 Task: Log work in the project WolfTech for the issue 'Integrate a new feedback survey feature into an existing website to gather user feedback and suggestions' spent time as '1w 4d 22h 57m' and remaining time as '5w 5d 18h 50m' and clone the issue. Now add the issue to the epic 'API Integration'.
Action: Mouse moved to (242, 55)
Screenshot: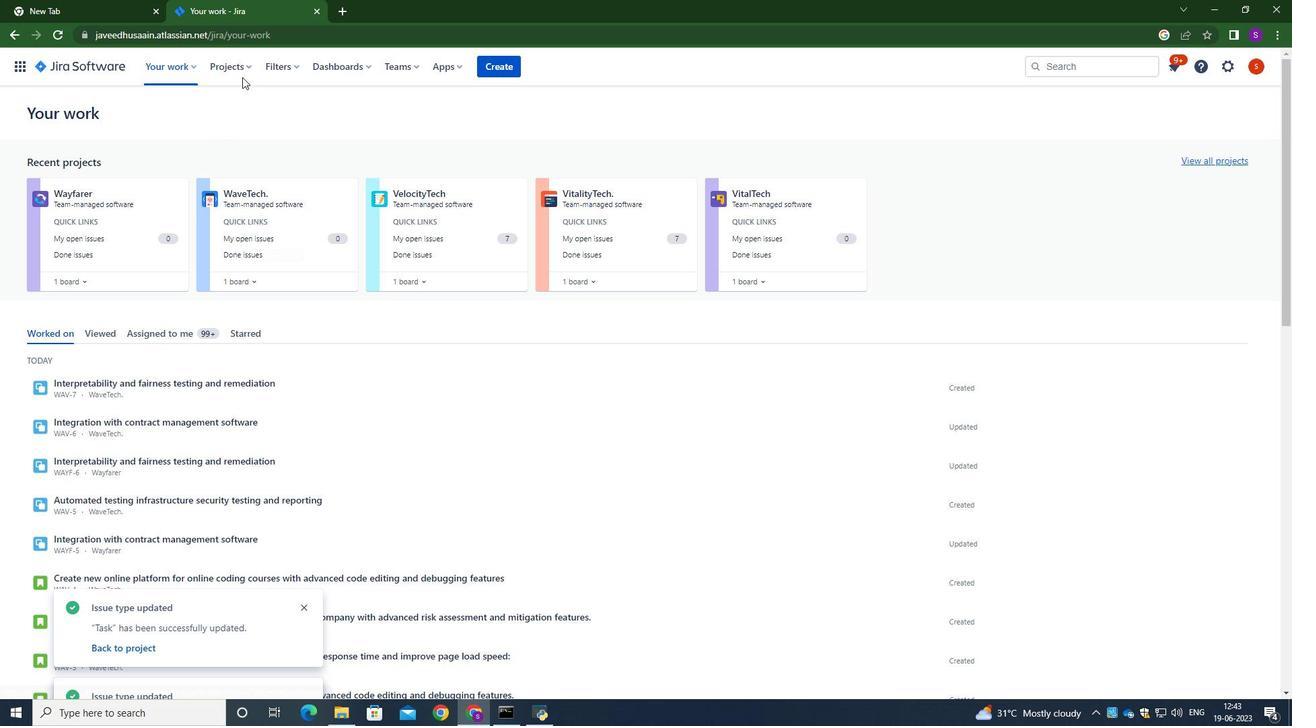 
Action: Mouse pressed left at (242, 55)
Screenshot: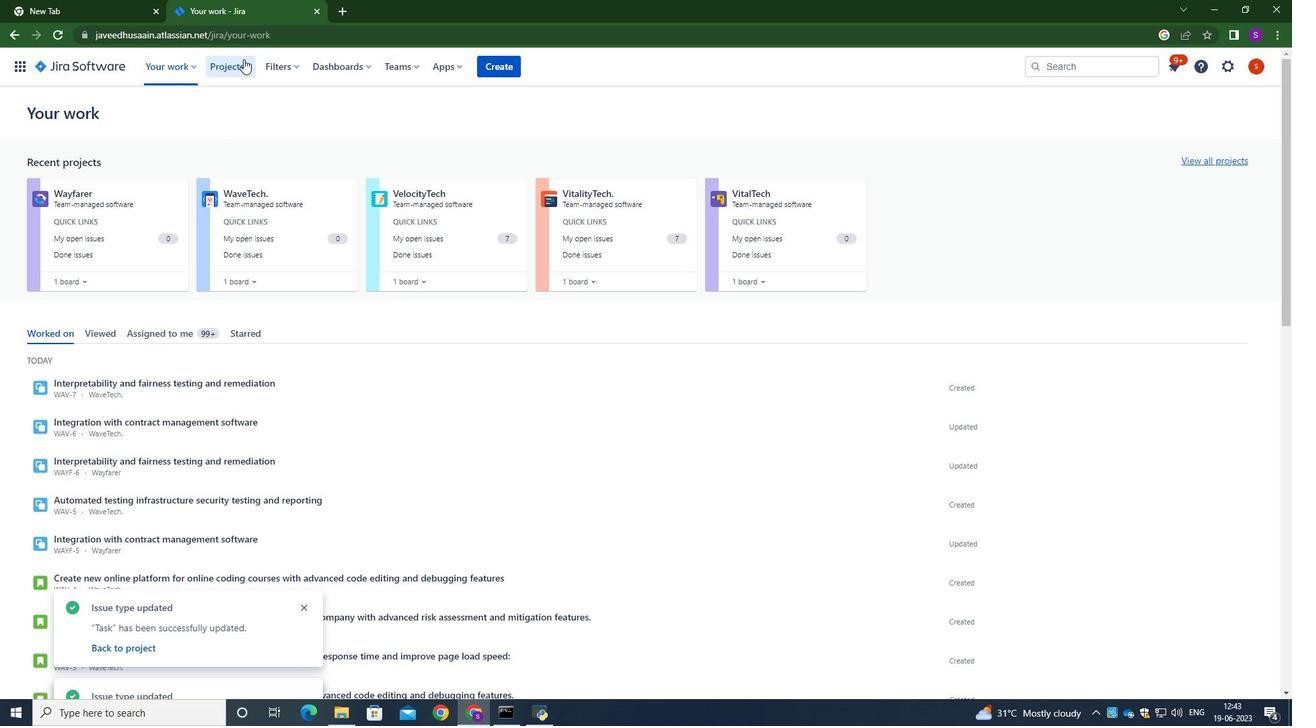 
Action: Mouse moved to (271, 162)
Screenshot: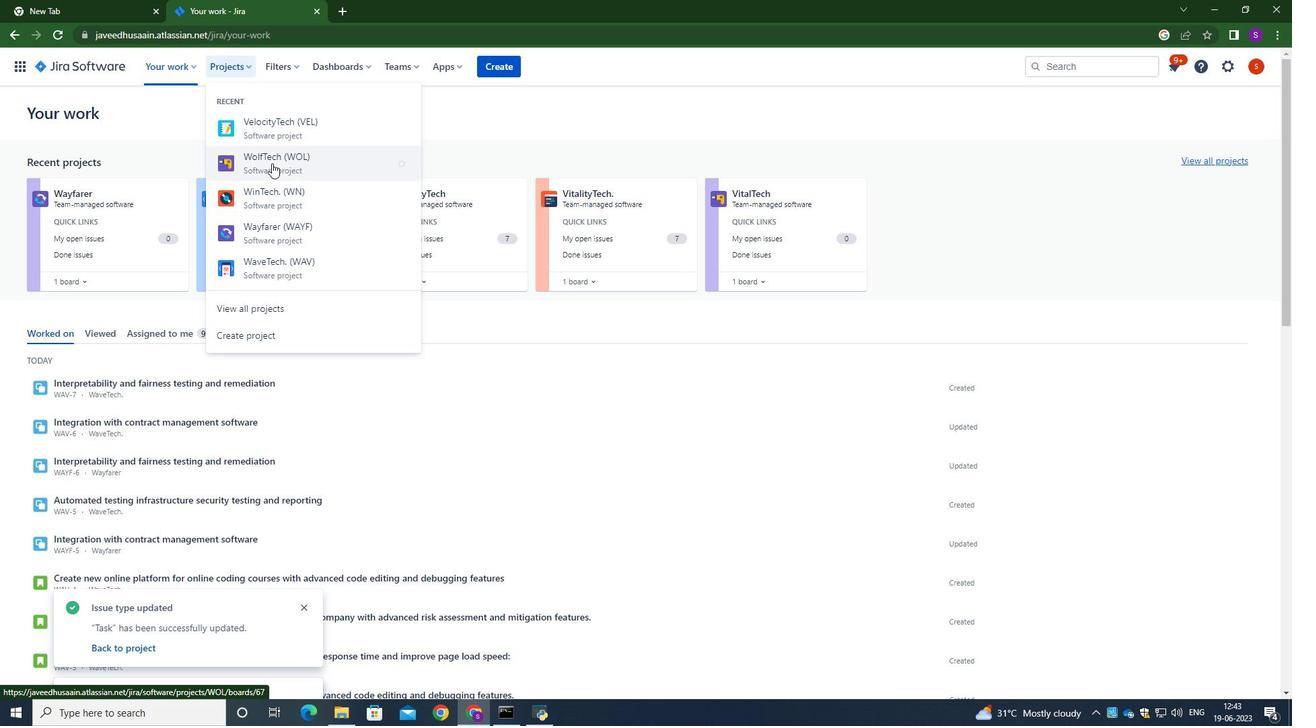 
Action: Mouse pressed left at (271, 162)
Screenshot: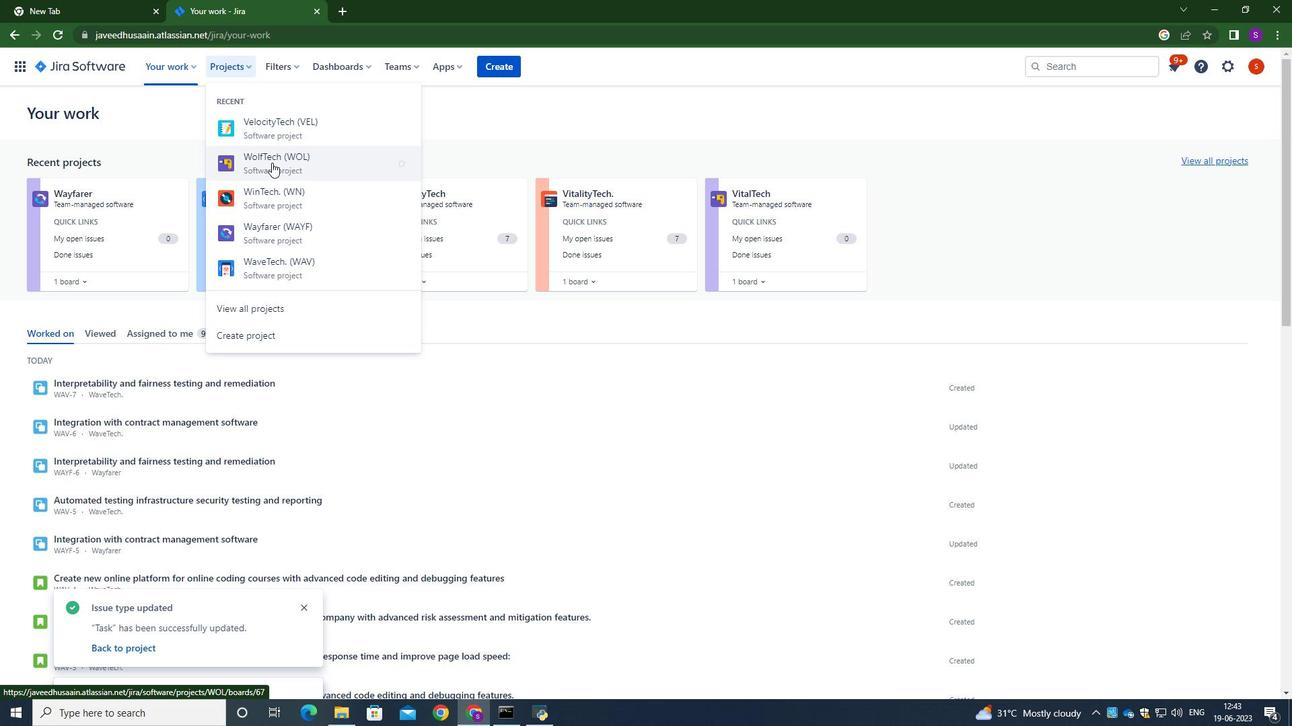 
Action: Mouse moved to (63, 210)
Screenshot: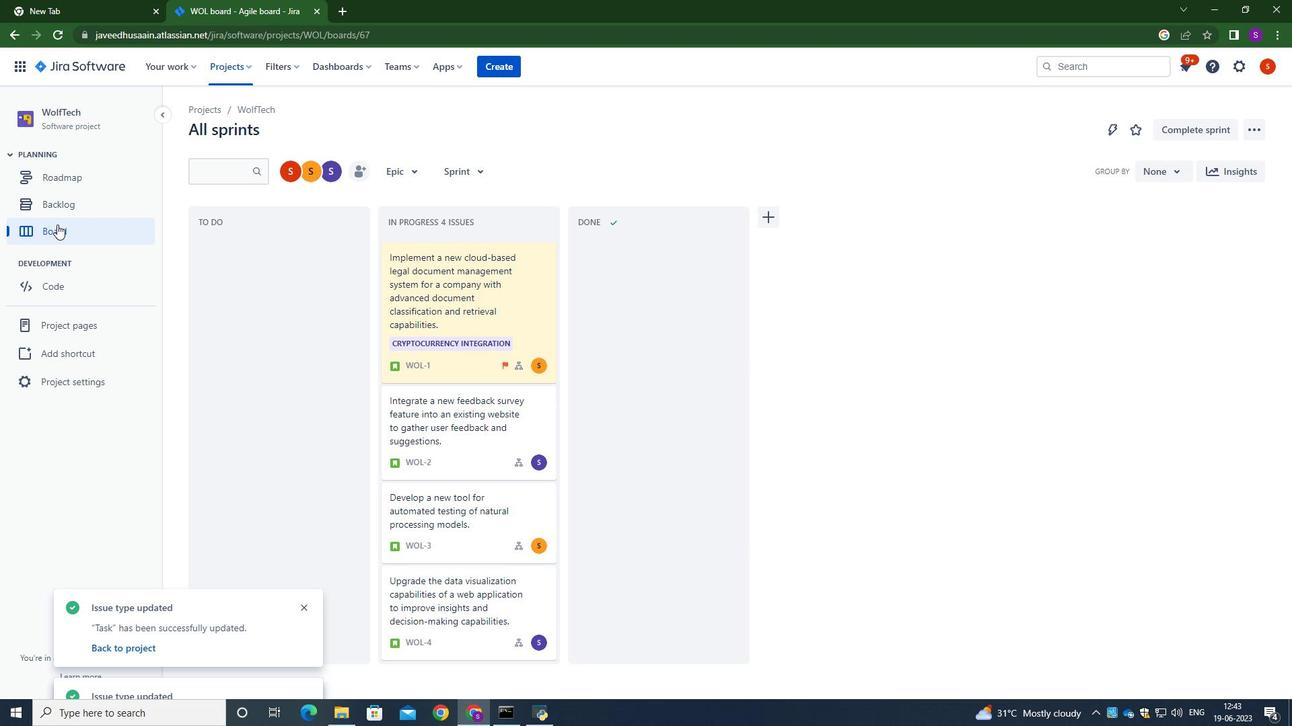 
Action: Mouse pressed left at (63, 210)
Screenshot: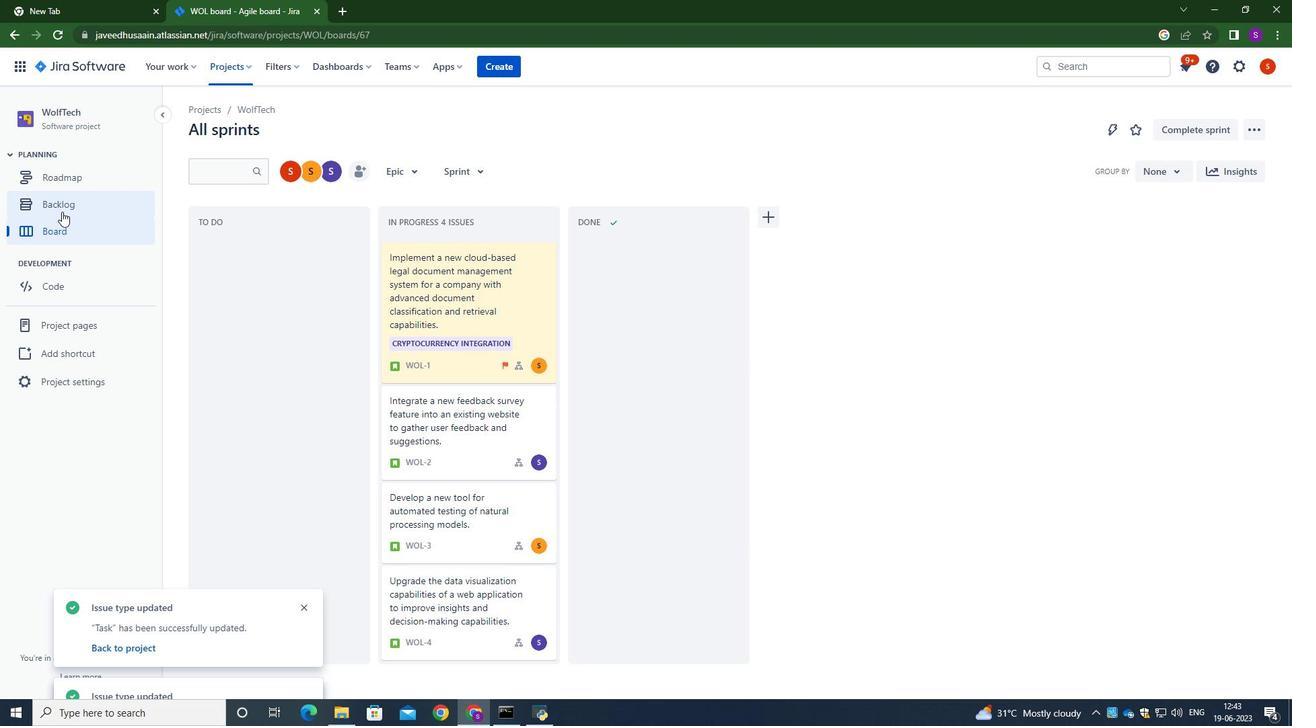 
Action: Mouse moved to (589, 366)
Screenshot: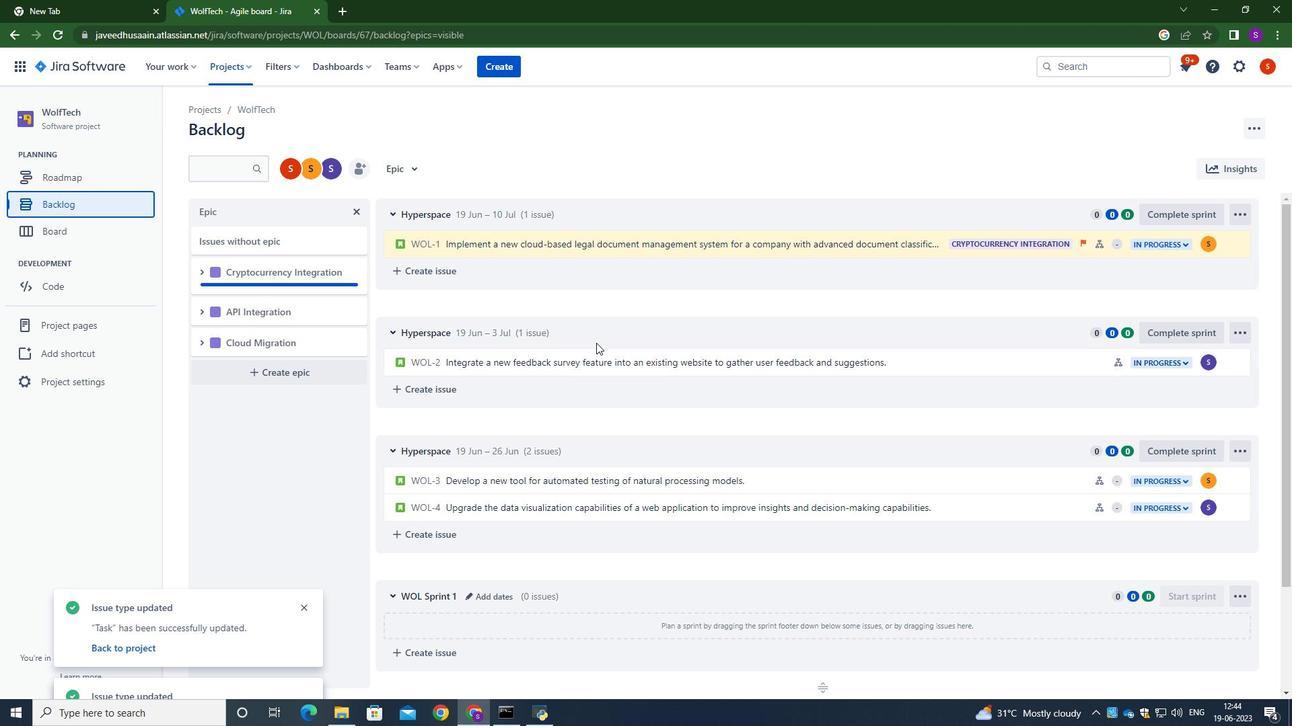 
Action: Mouse pressed left at (589, 366)
Screenshot: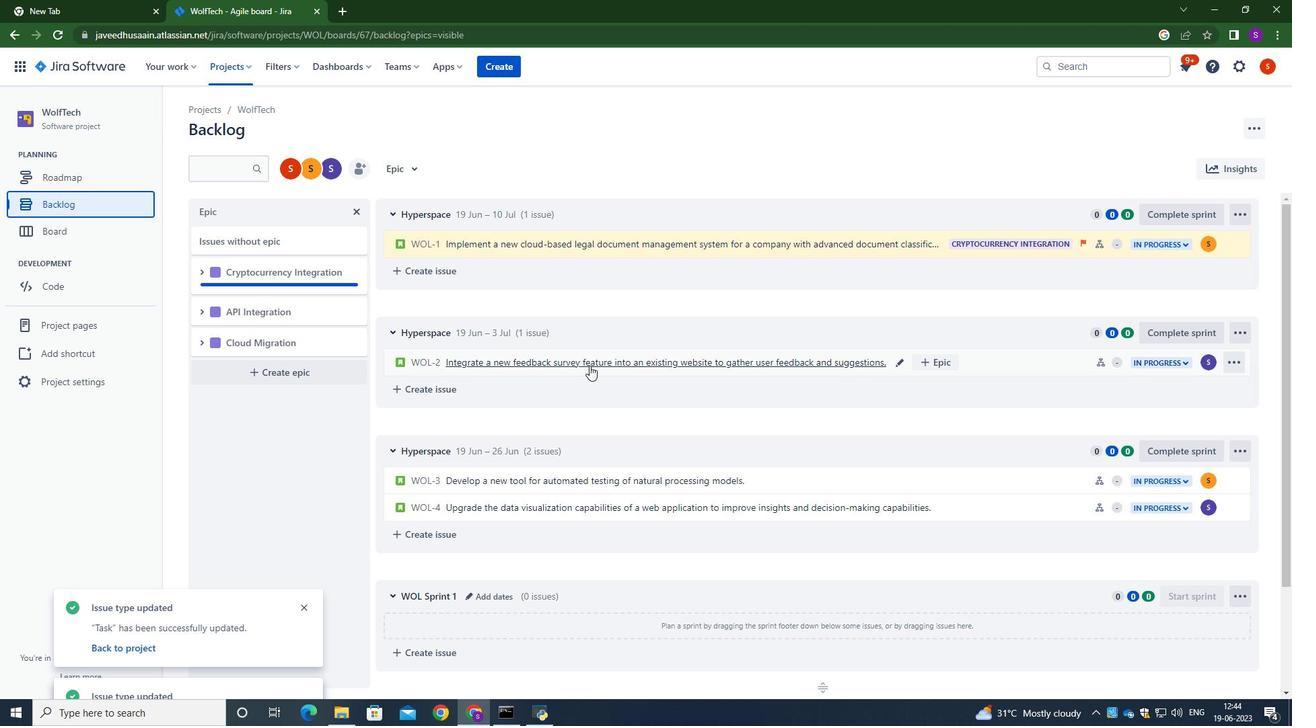 
Action: Mouse moved to (1234, 213)
Screenshot: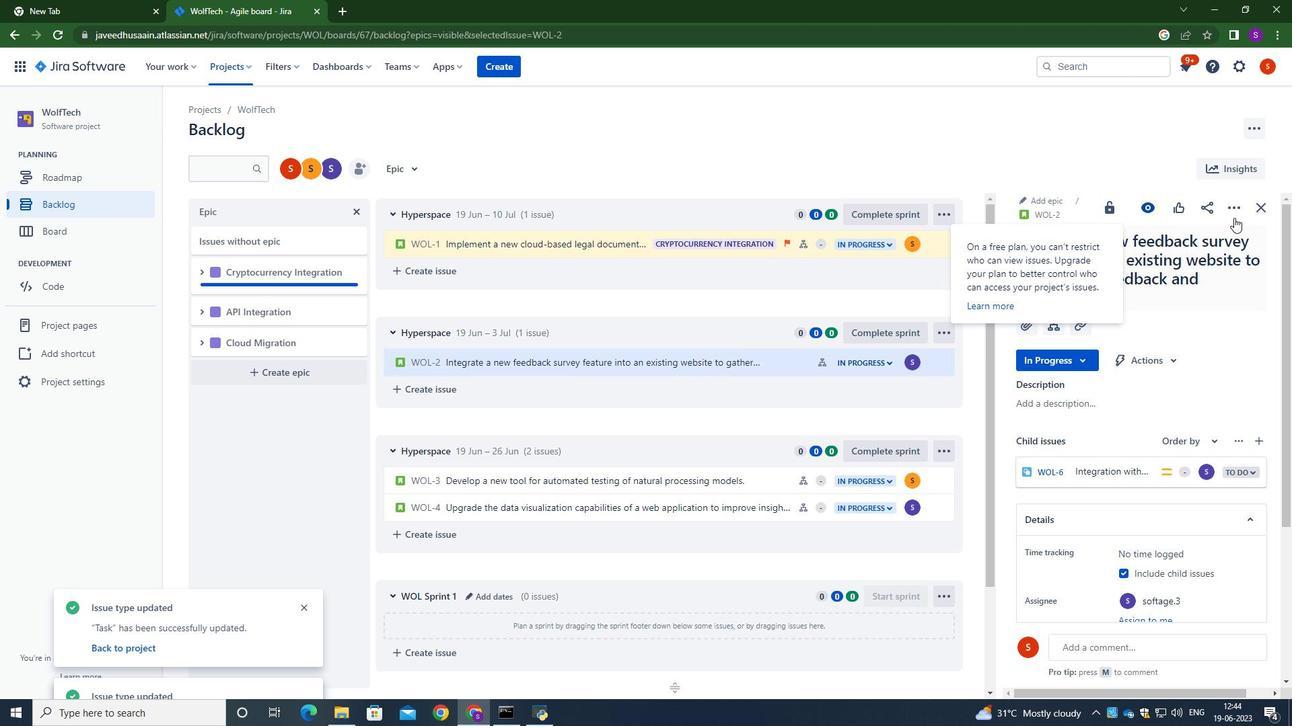 
Action: Mouse pressed left at (1234, 213)
Screenshot: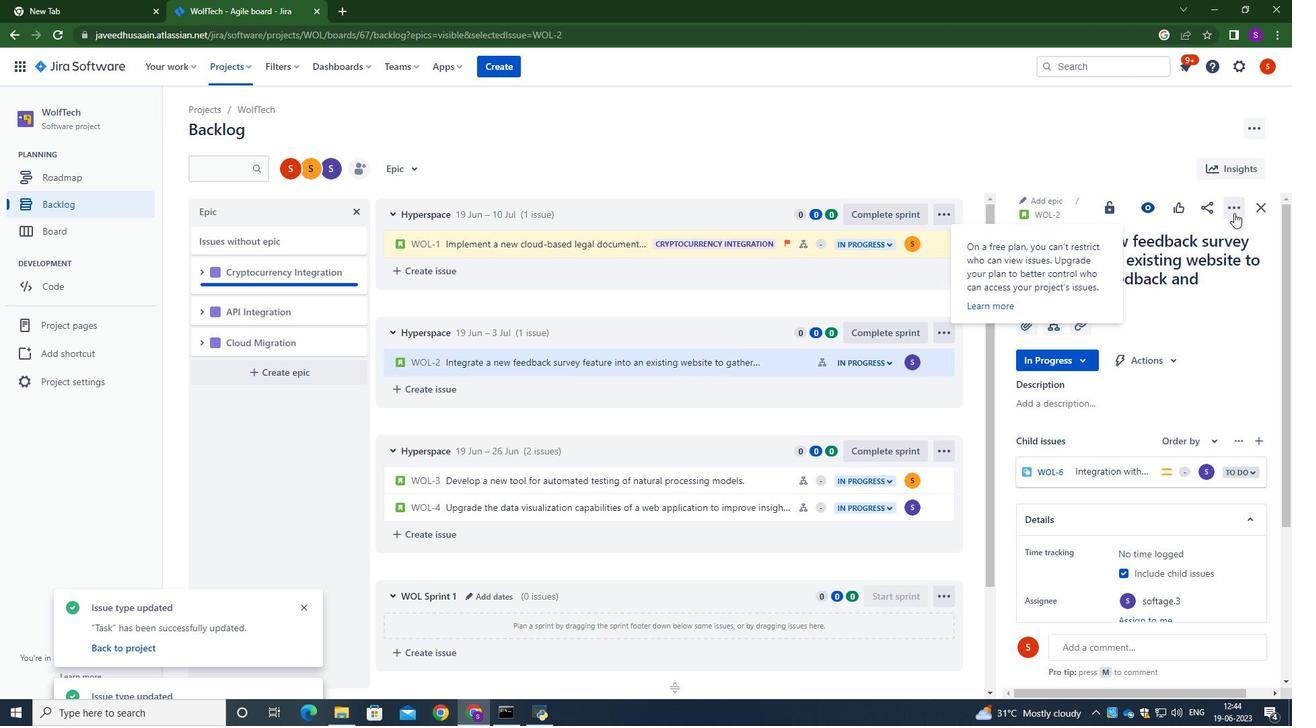 
Action: Mouse moved to (1166, 246)
Screenshot: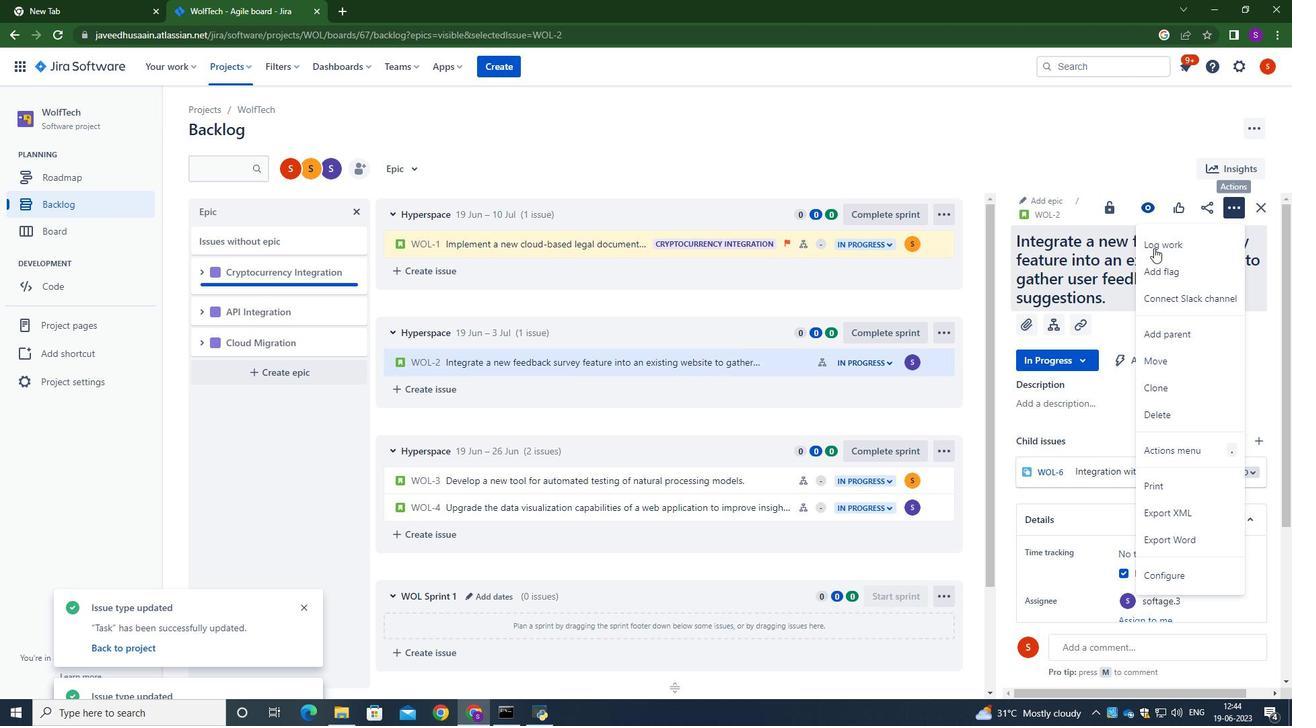 
Action: Mouse pressed left at (1166, 246)
Screenshot: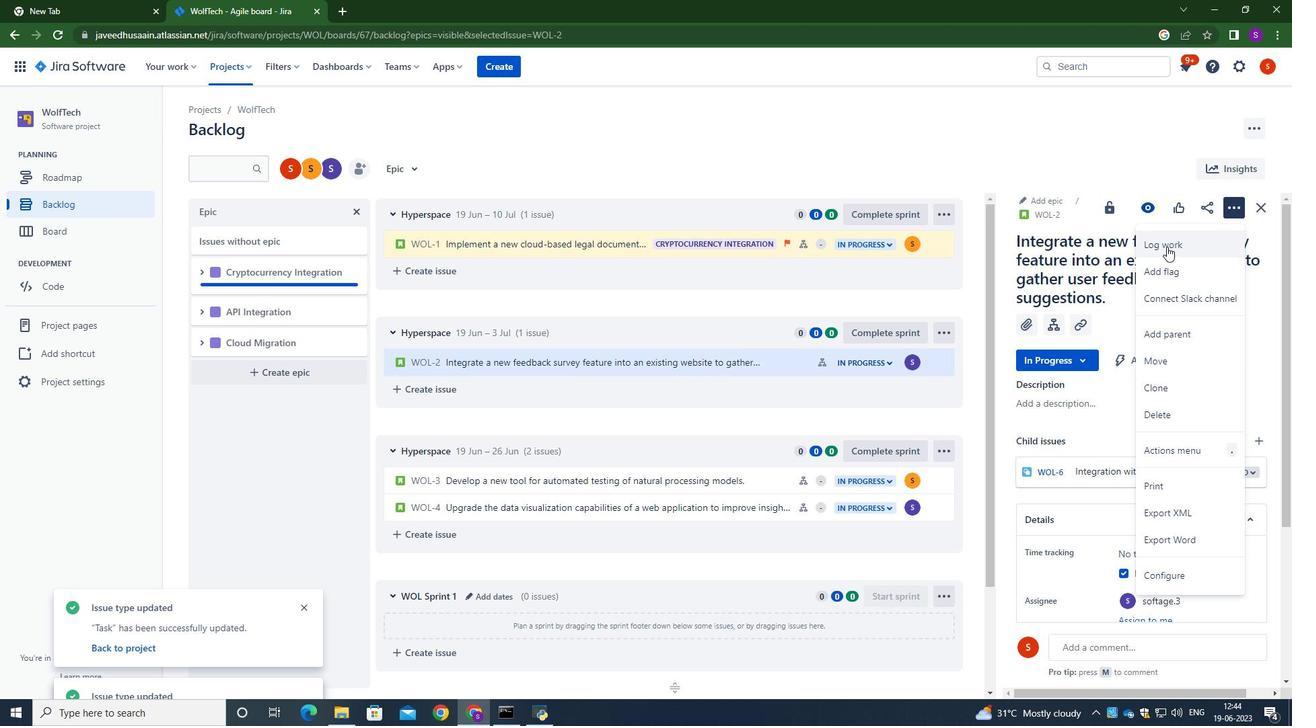 
Action: Mouse moved to (583, 205)
Screenshot: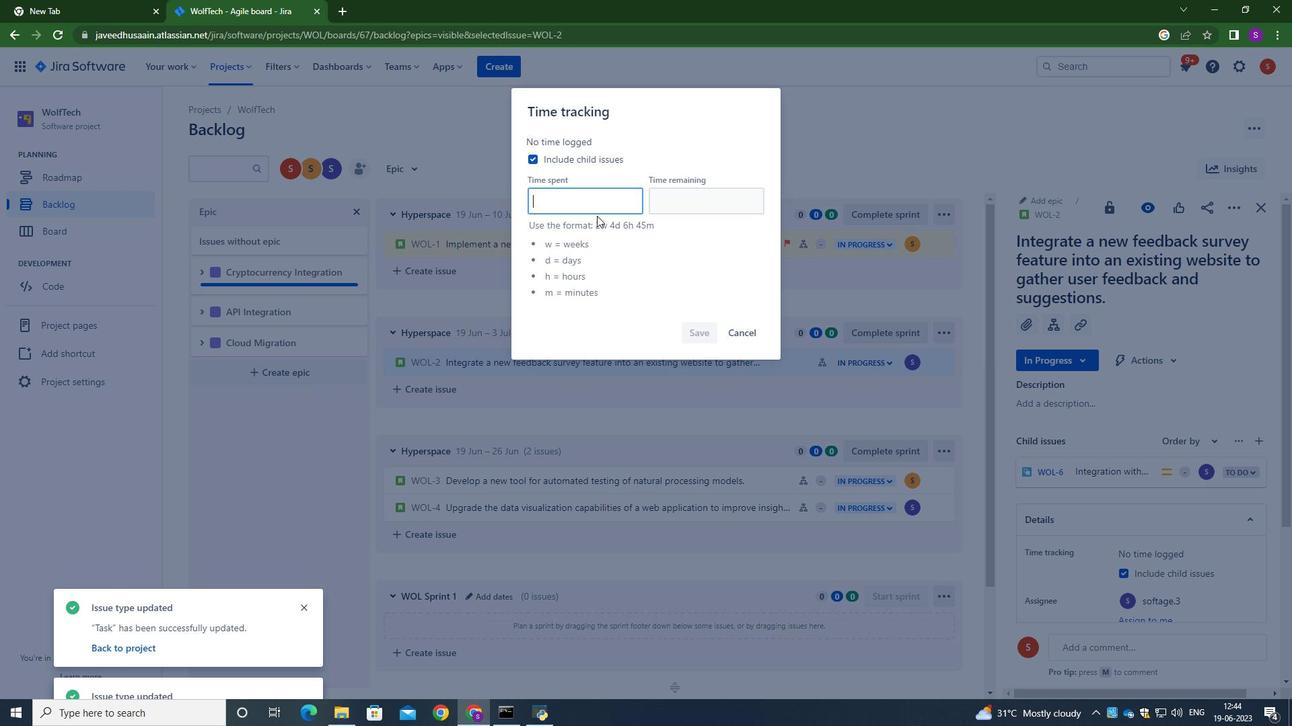 
Action: Mouse pressed left at (583, 205)
Screenshot: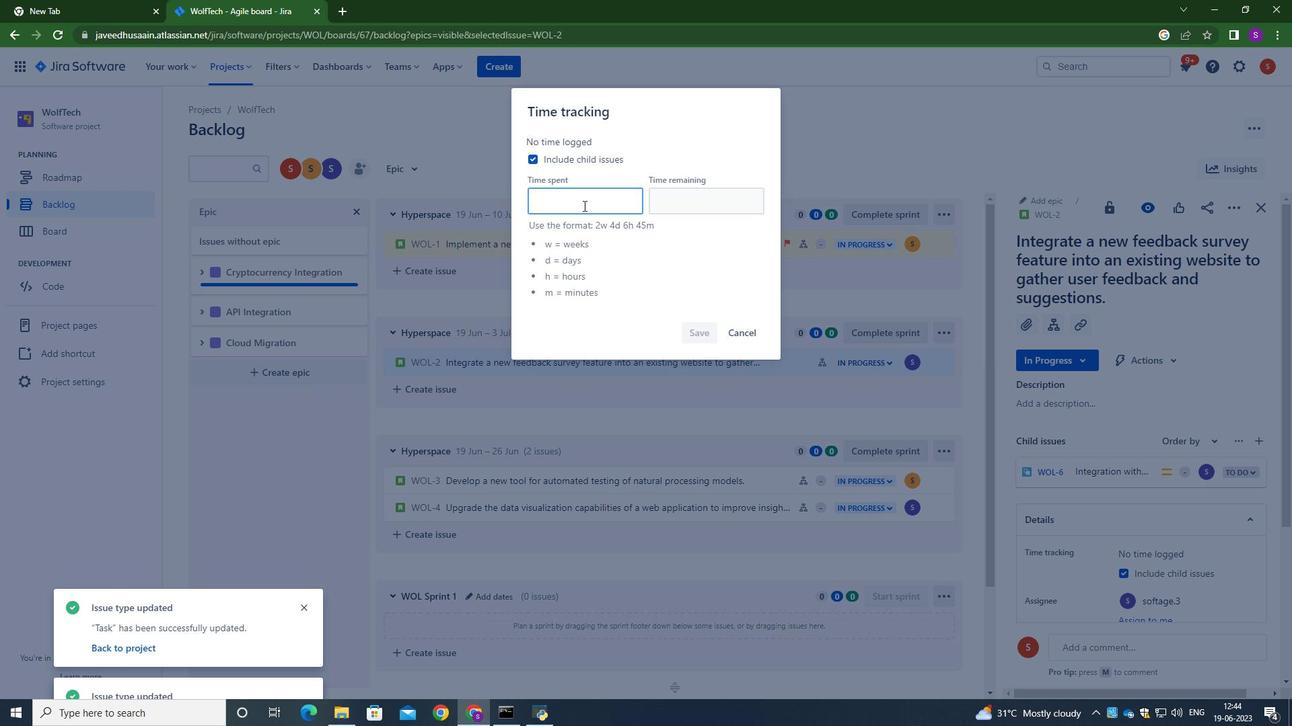 
Action: Key pressed 1w<Key.space>4d<Key.space>22h<Key.space>57m<Key.tab>5w<Key.space>5d<Key.space>18h<Key.space>50m
Screenshot: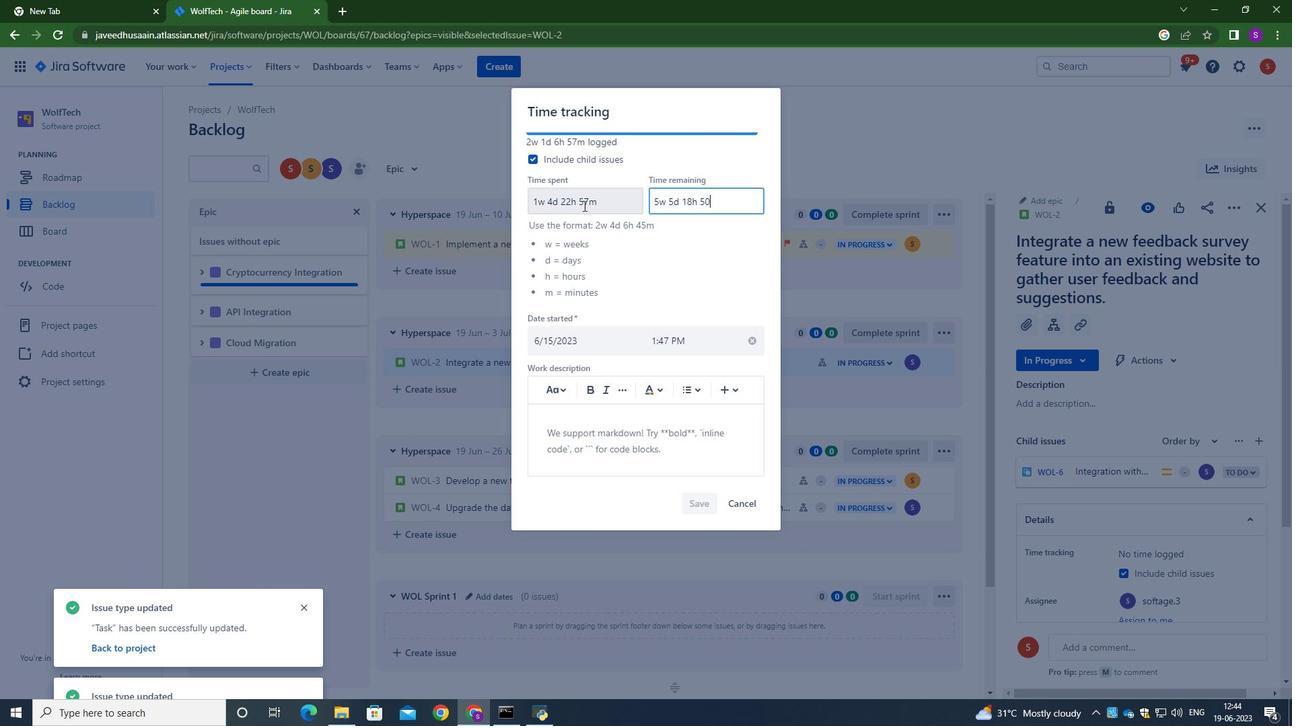 
Action: Mouse moved to (702, 503)
Screenshot: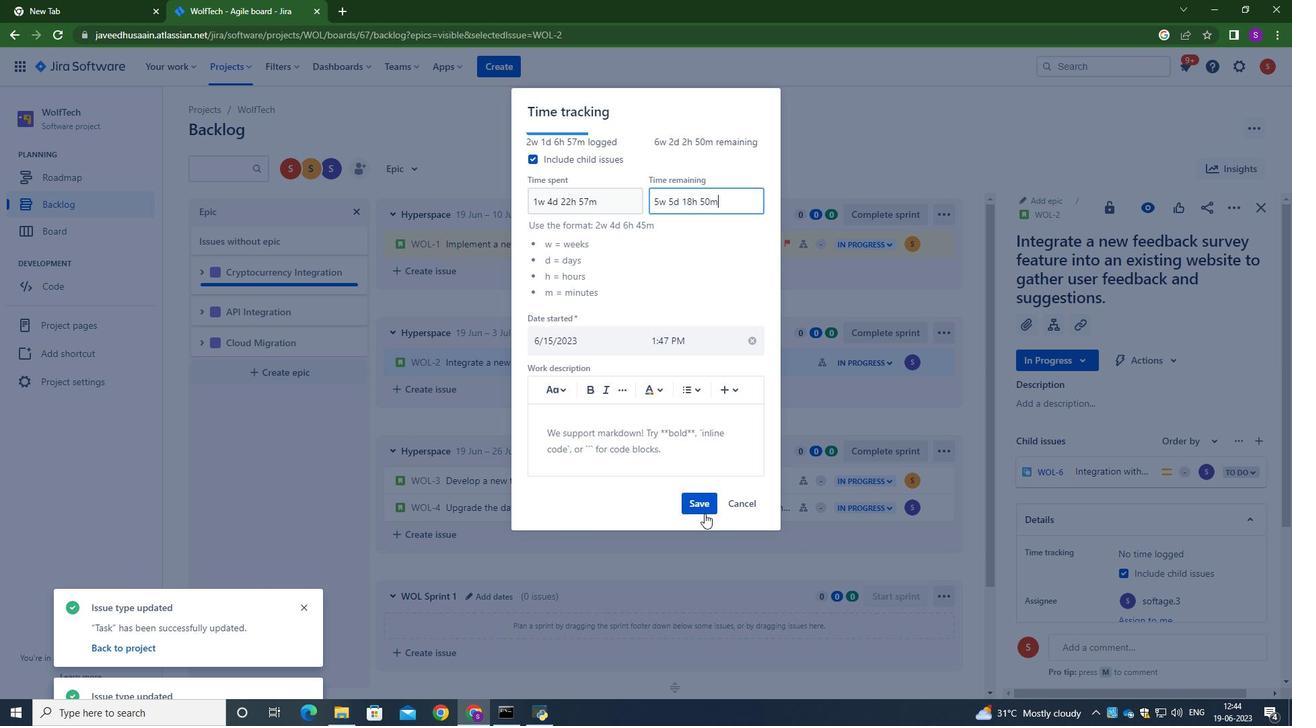 
Action: Mouse pressed left at (702, 503)
Screenshot: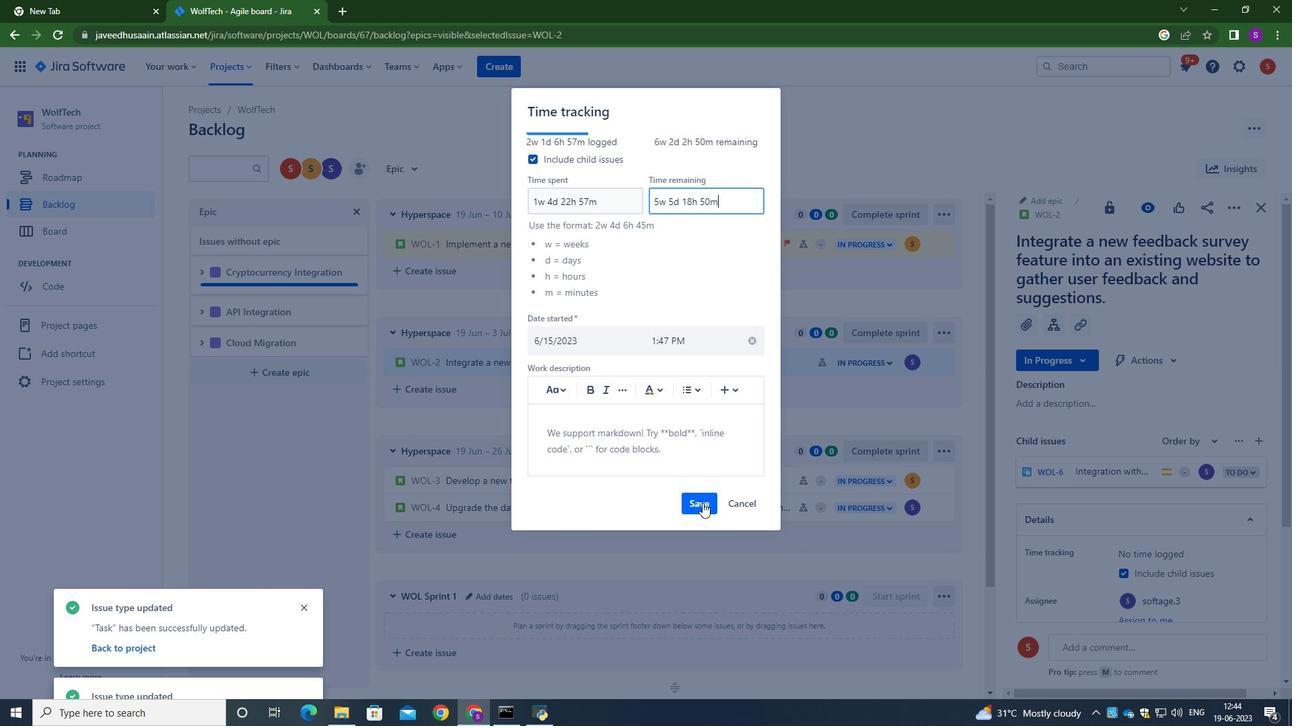 
Action: Mouse moved to (1241, 209)
Screenshot: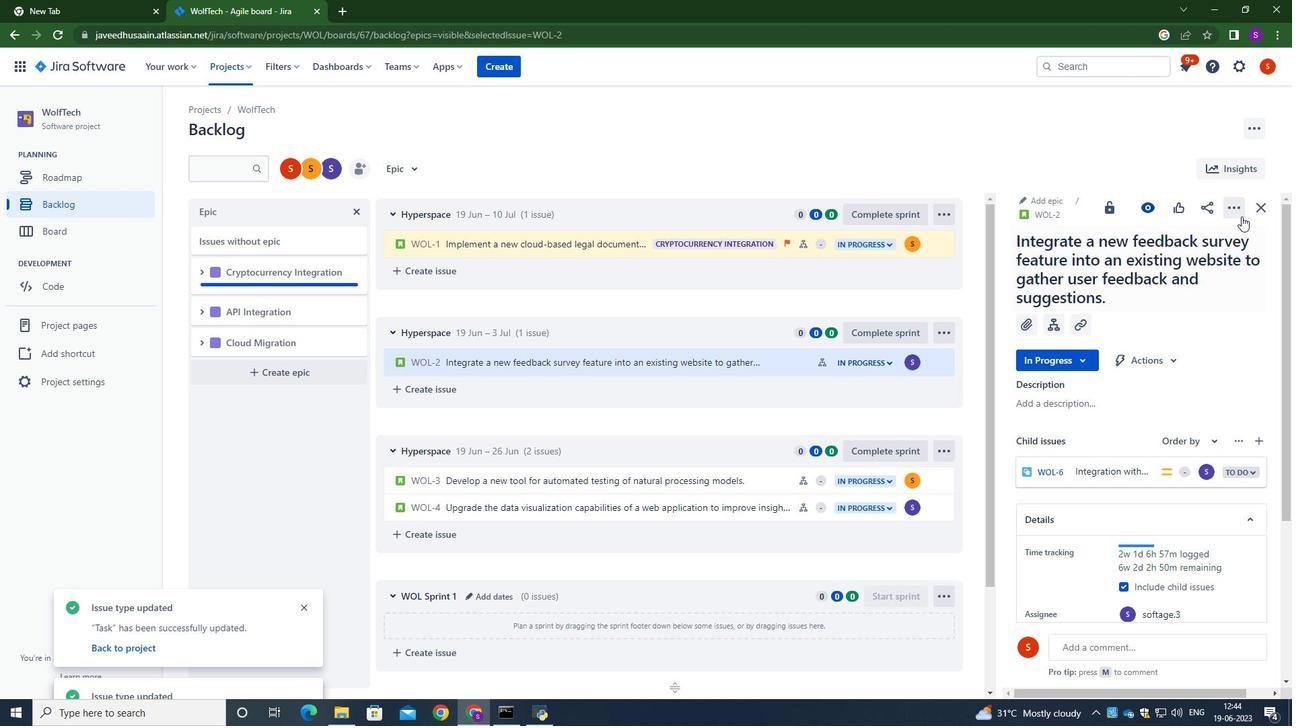
Action: Mouse pressed left at (1241, 209)
Screenshot: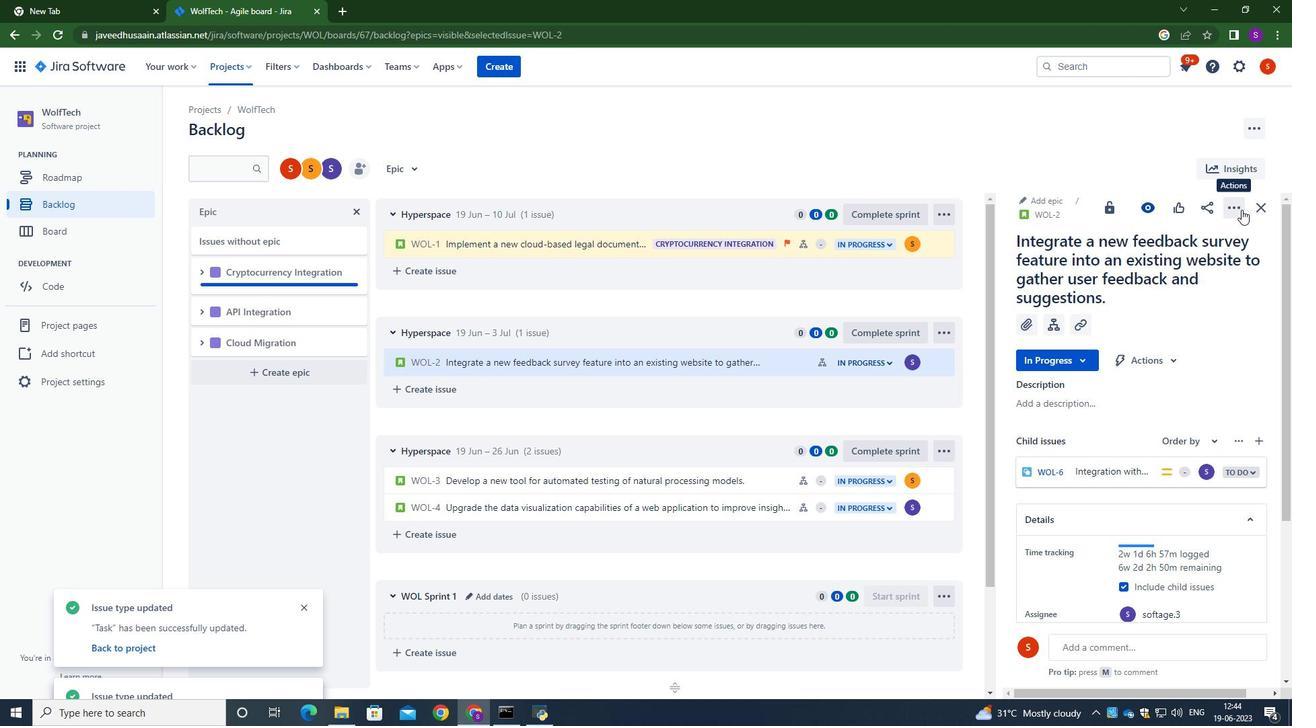 
Action: Mouse moved to (1189, 391)
Screenshot: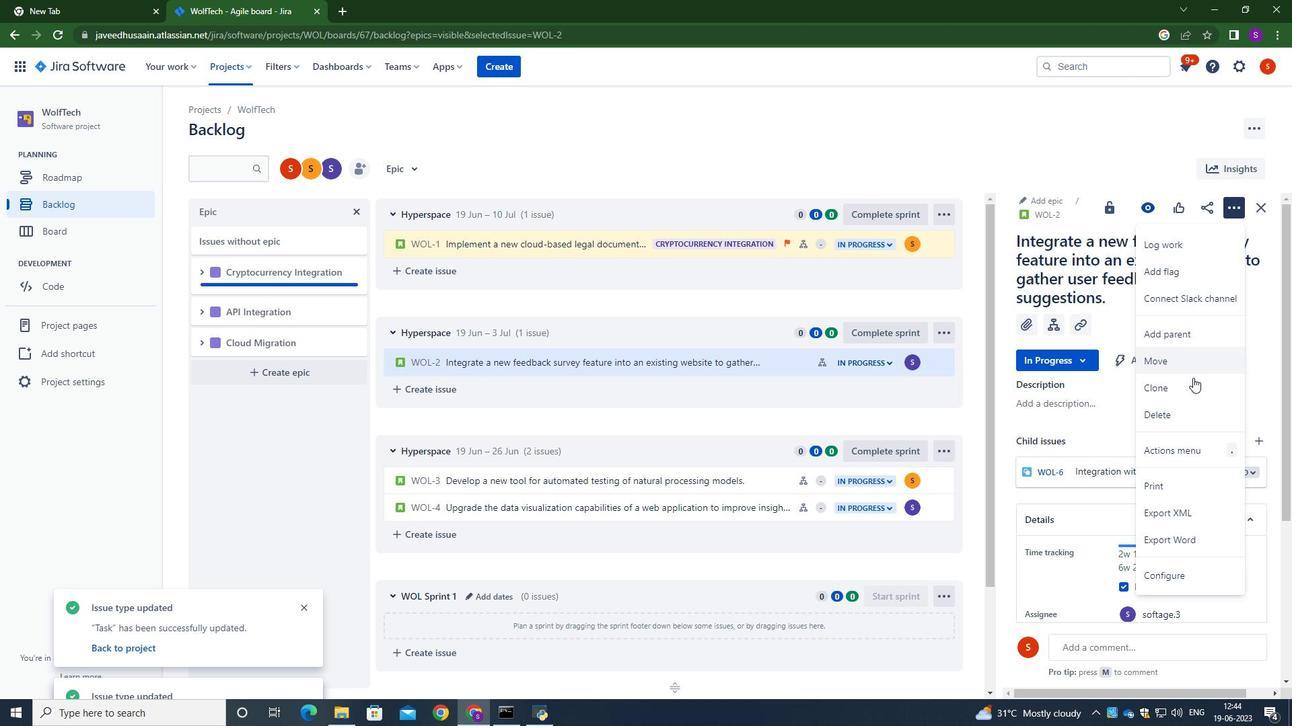 
Action: Mouse pressed left at (1189, 391)
Screenshot: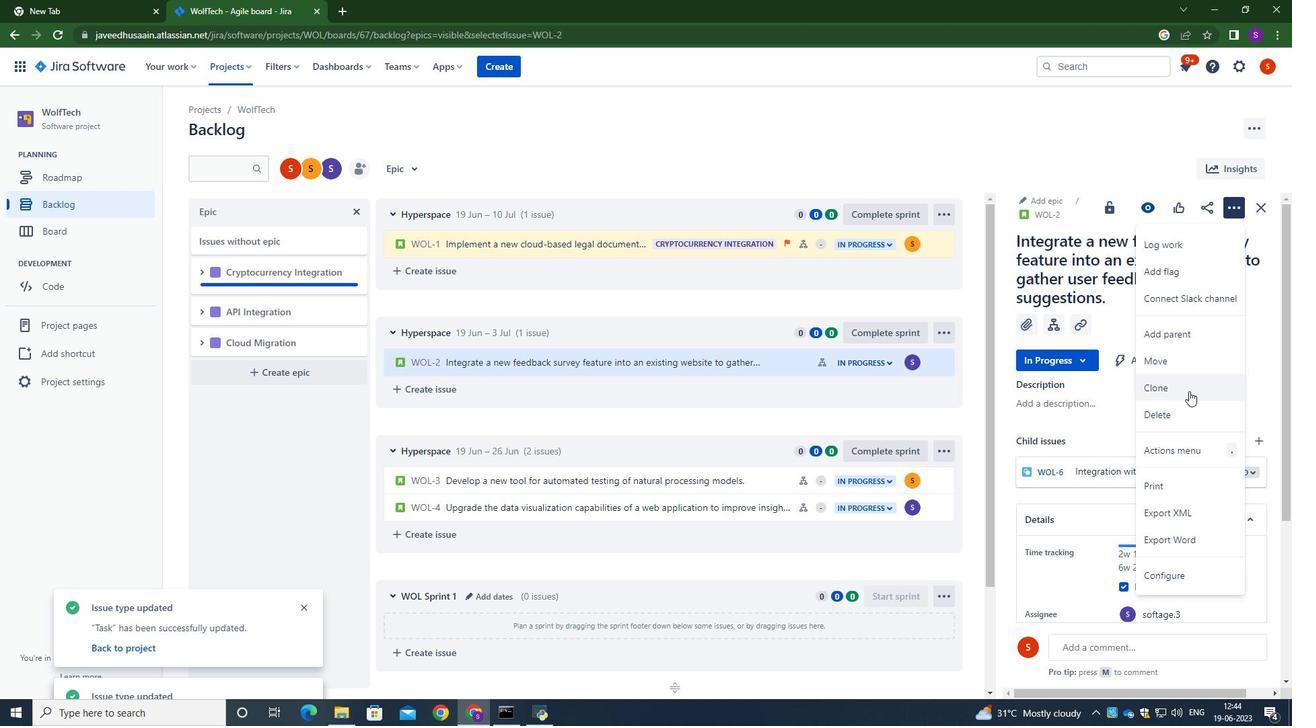 
Action: Mouse moved to (738, 287)
Screenshot: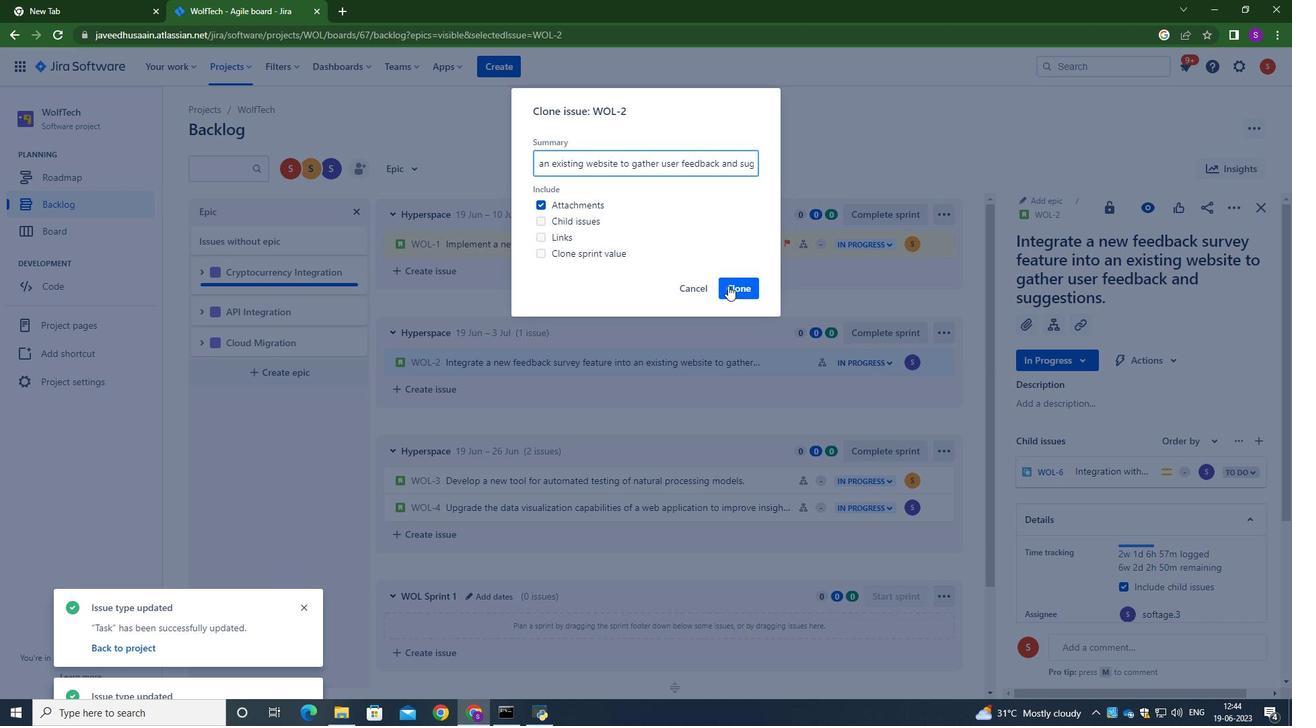
Action: Mouse pressed left at (738, 287)
Screenshot: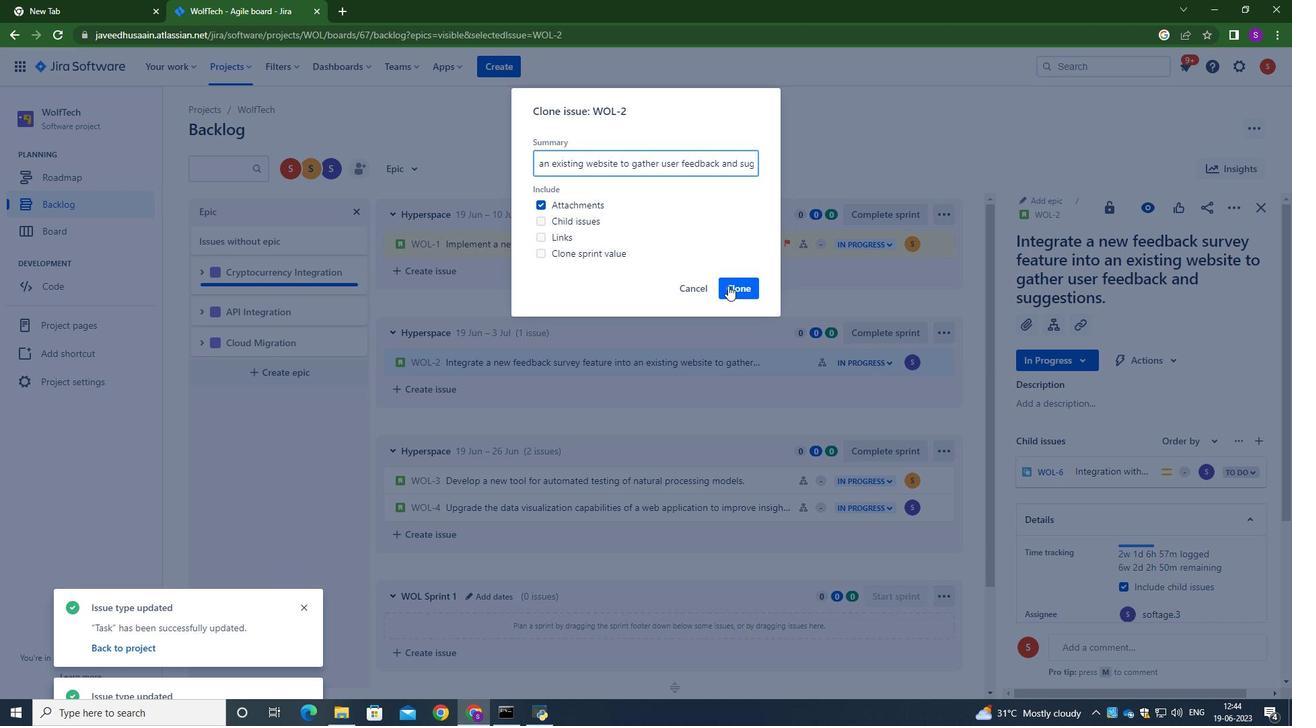 
Action: Mouse moved to (772, 361)
Screenshot: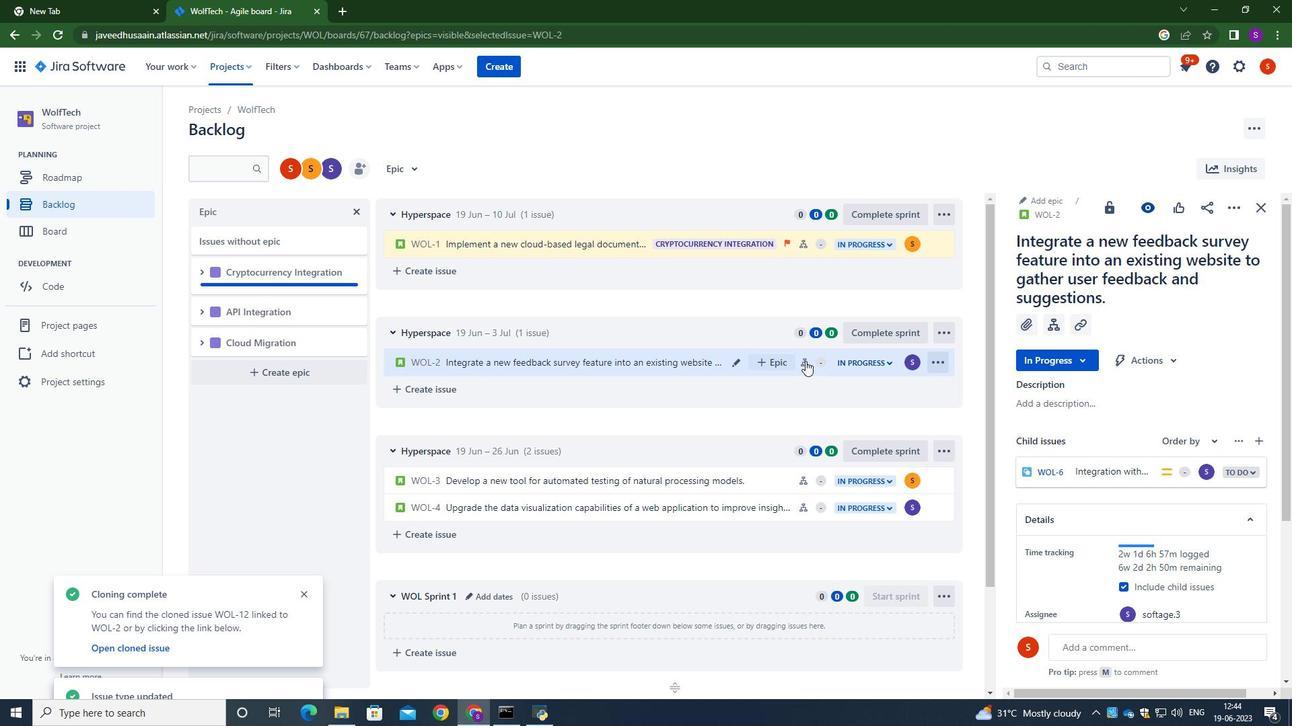 
Action: Mouse pressed left at (772, 361)
Screenshot: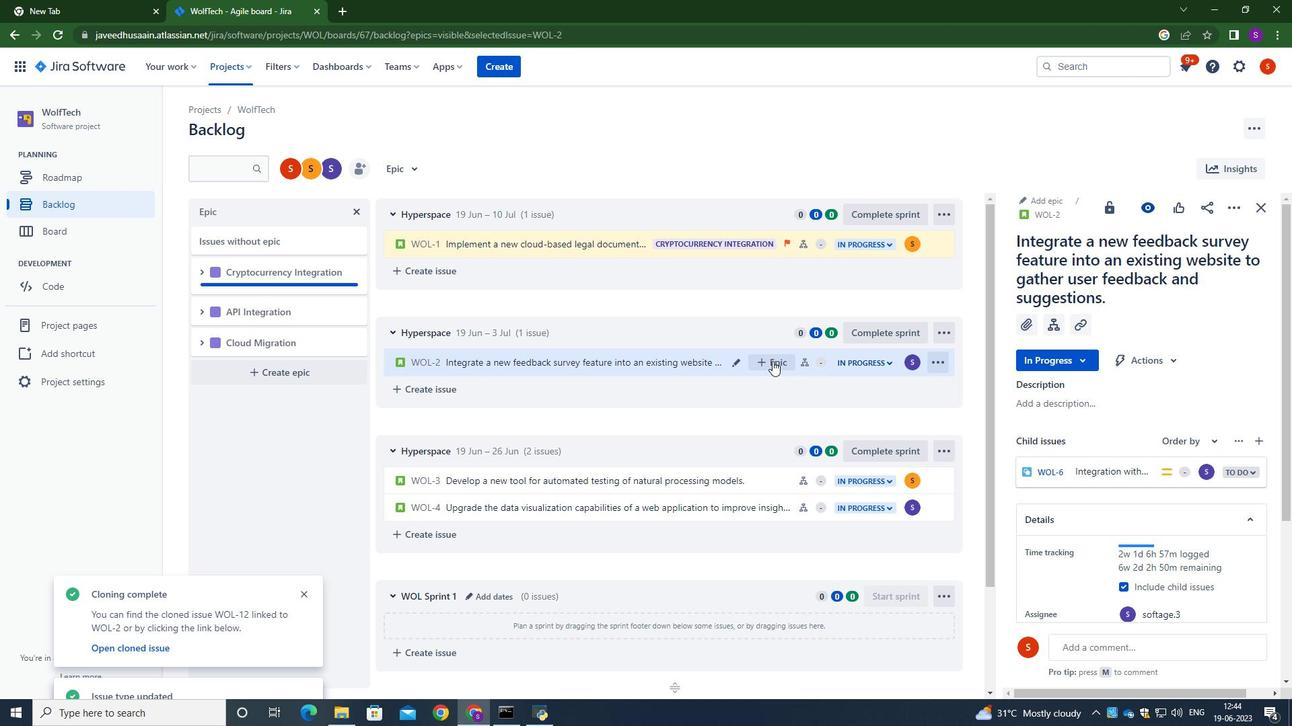 
Action: Mouse moved to (796, 454)
Screenshot: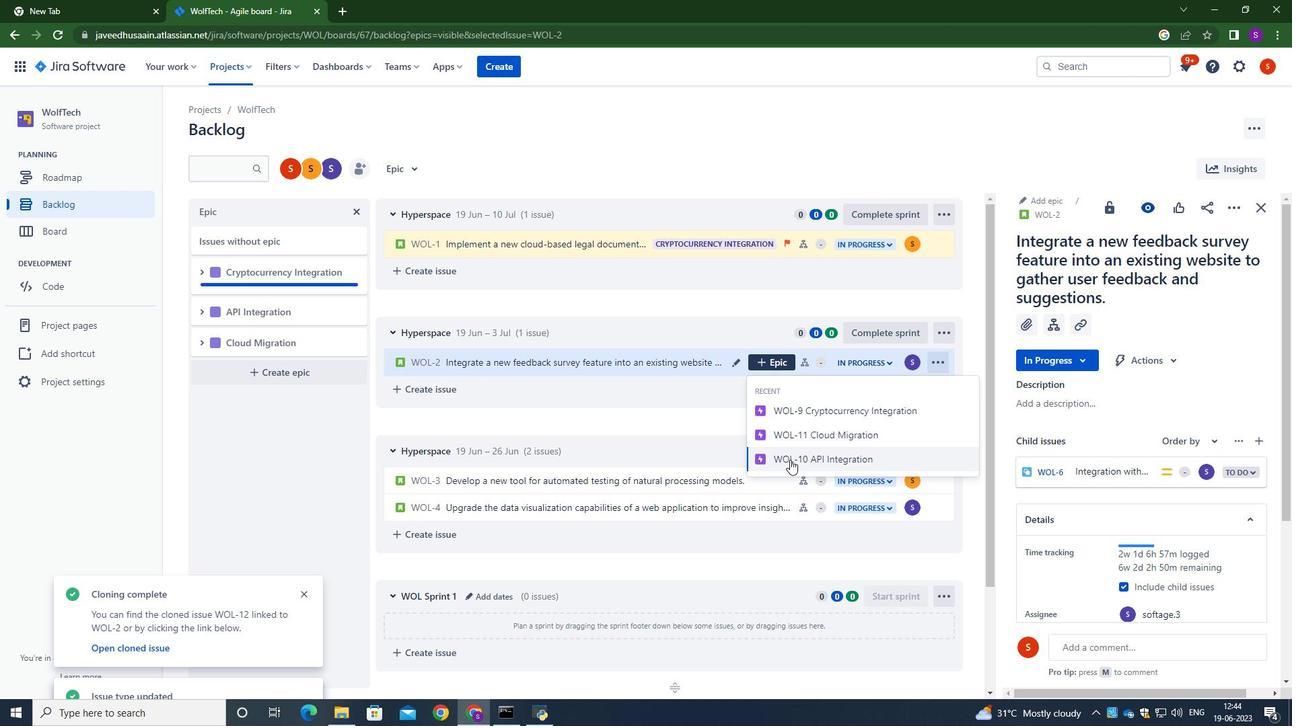 
Action: Mouse pressed left at (796, 454)
Screenshot: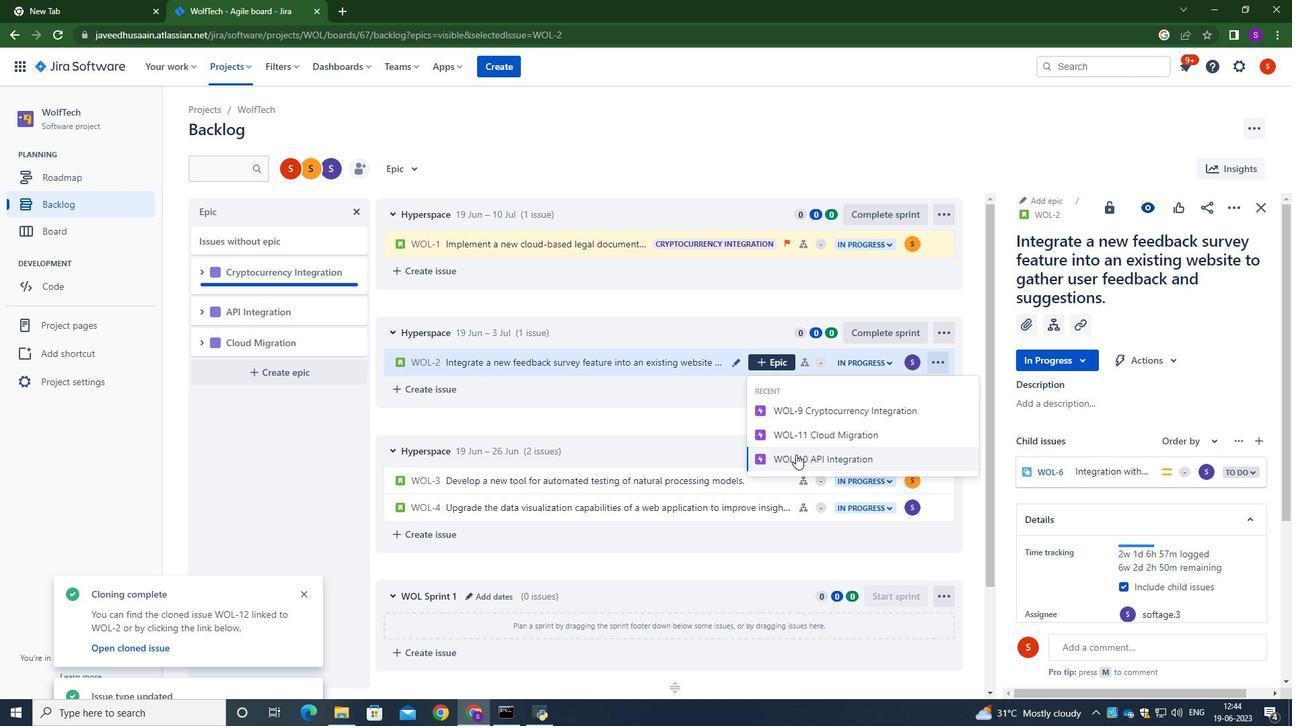 
Action: Mouse moved to (755, 415)
Screenshot: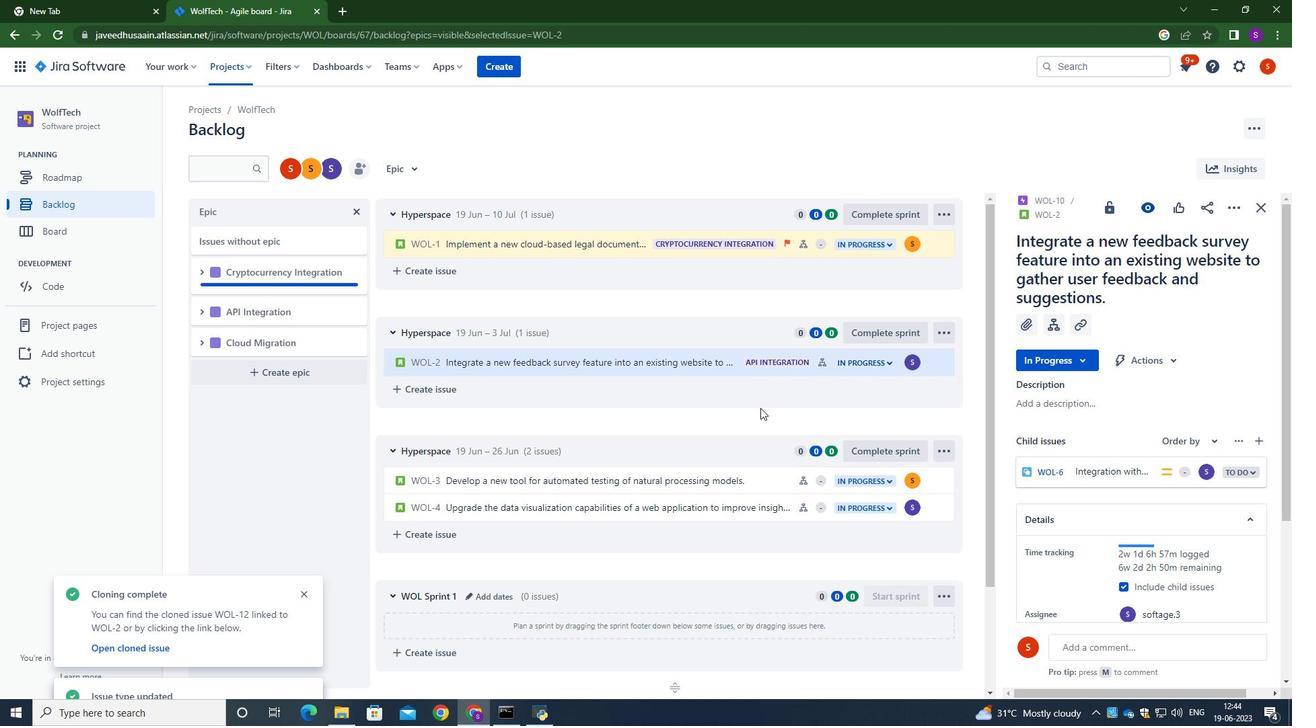
Action: Mouse pressed left at (755, 415)
Screenshot: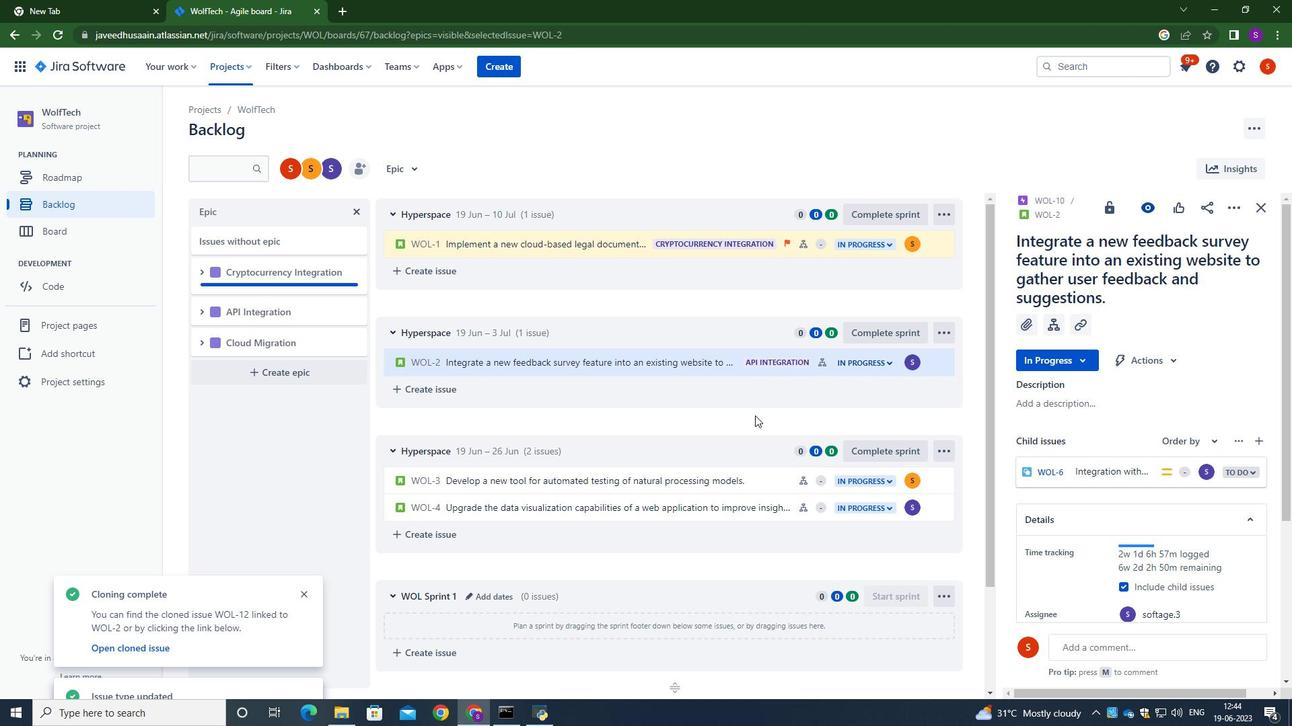 
